 Task: Make in the project AgileCore a sprint 'Platform Migration Sprint'. Create in the project AgileCore a sprint 'Platform Migration Sprint'. Add in the project AgileCore a sprint 'Platform Migration Sprint'
Action: Mouse moved to (189, 52)
Screenshot: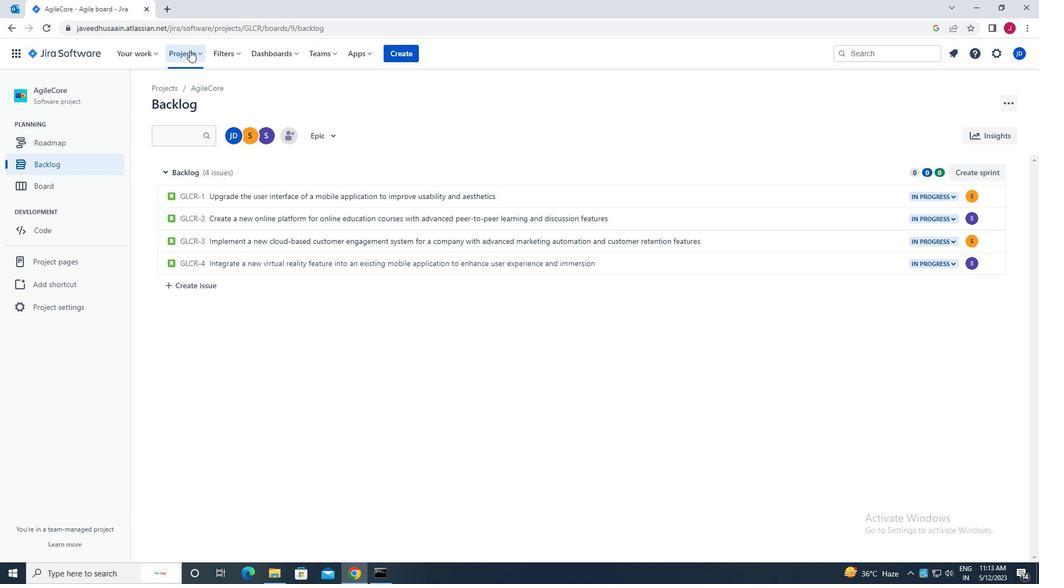 
Action: Mouse pressed left at (189, 52)
Screenshot: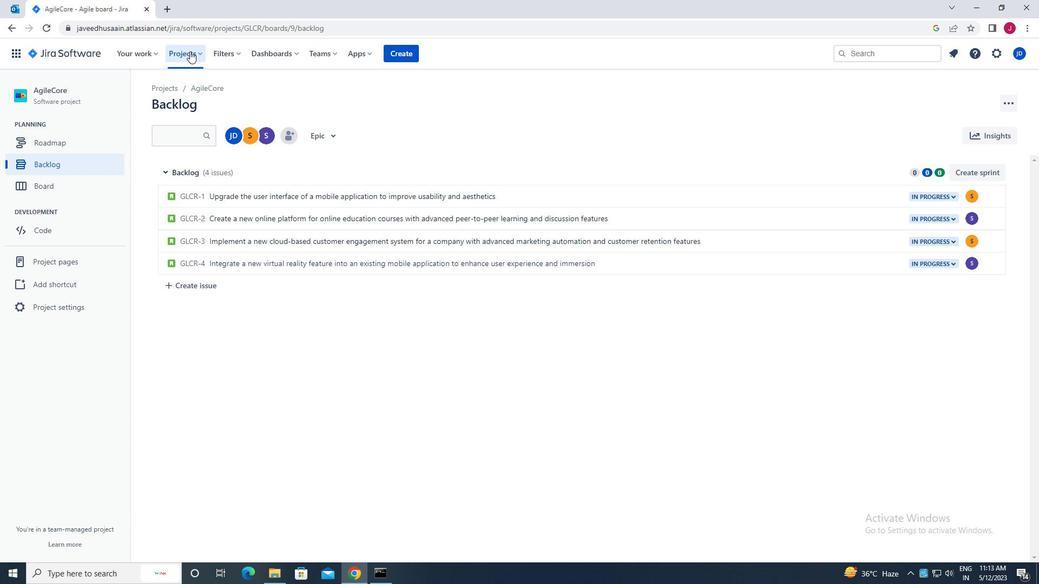 
Action: Mouse moved to (224, 100)
Screenshot: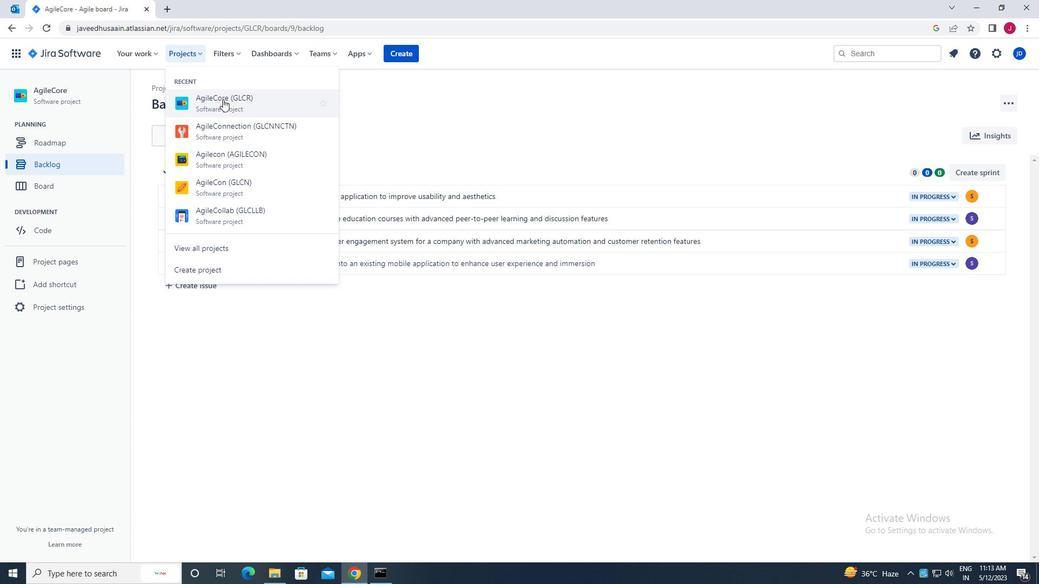 
Action: Mouse pressed left at (224, 100)
Screenshot: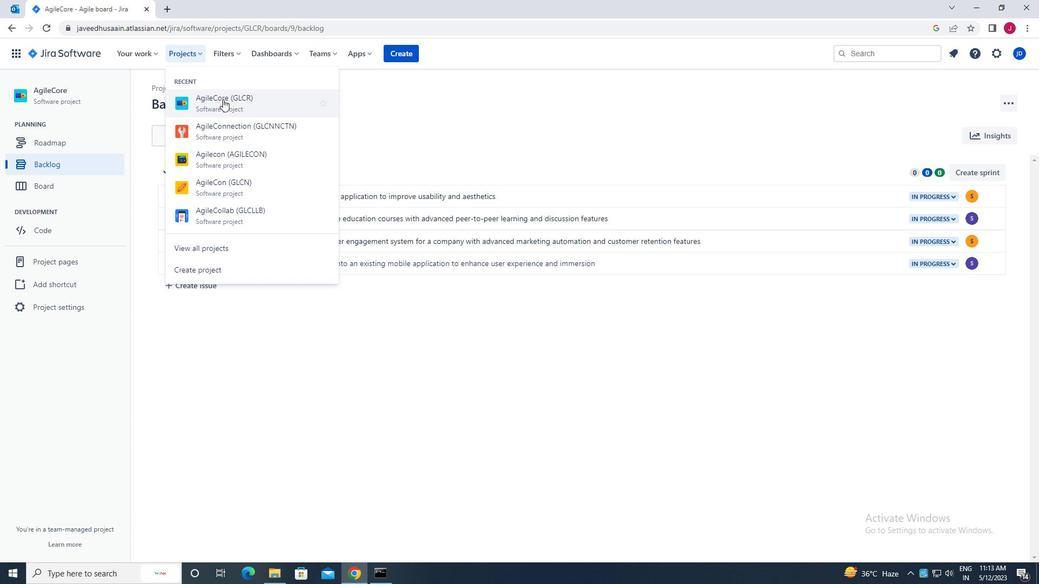 
Action: Mouse moved to (78, 163)
Screenshot: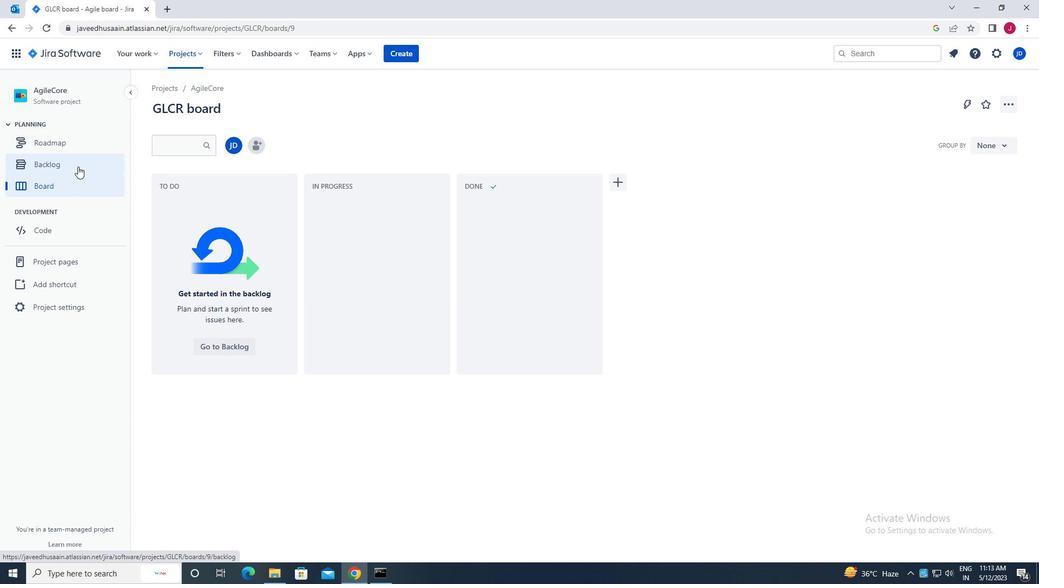 
Action: Mouse pressed left at (78, 163)
Screenshot: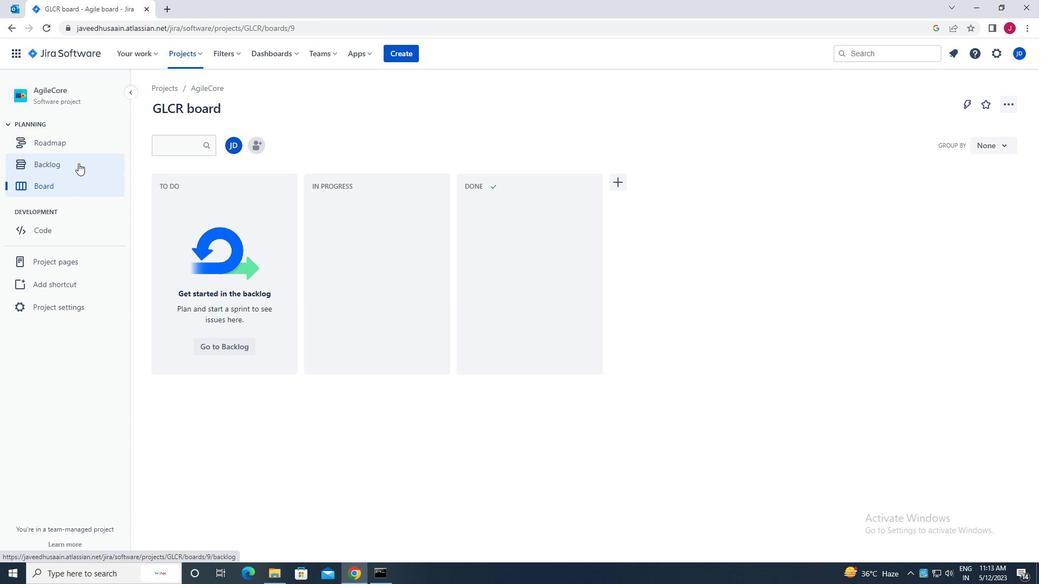 
Action: Mouse moved to (988, 172)
Screenshot: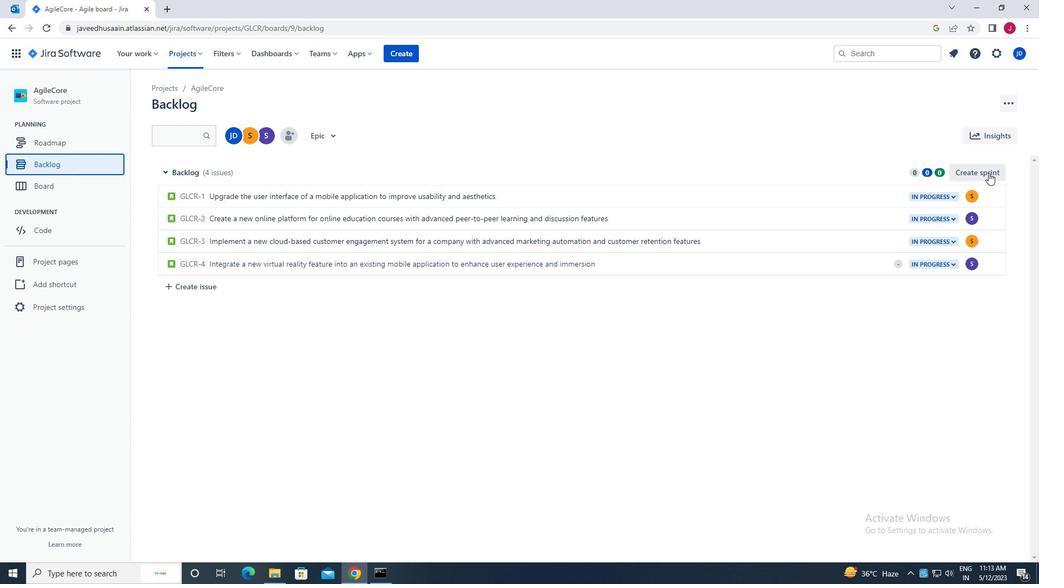 
Action: Mouse pressed left at (988, 172)
Screenshot: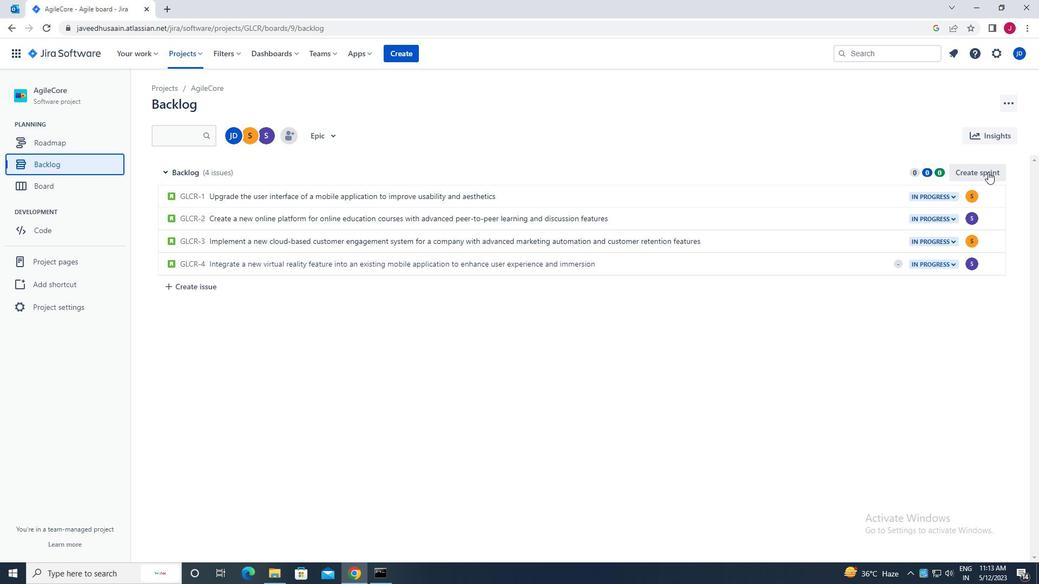 
Action: Mouse moved to (1000, 173)
Screenshot: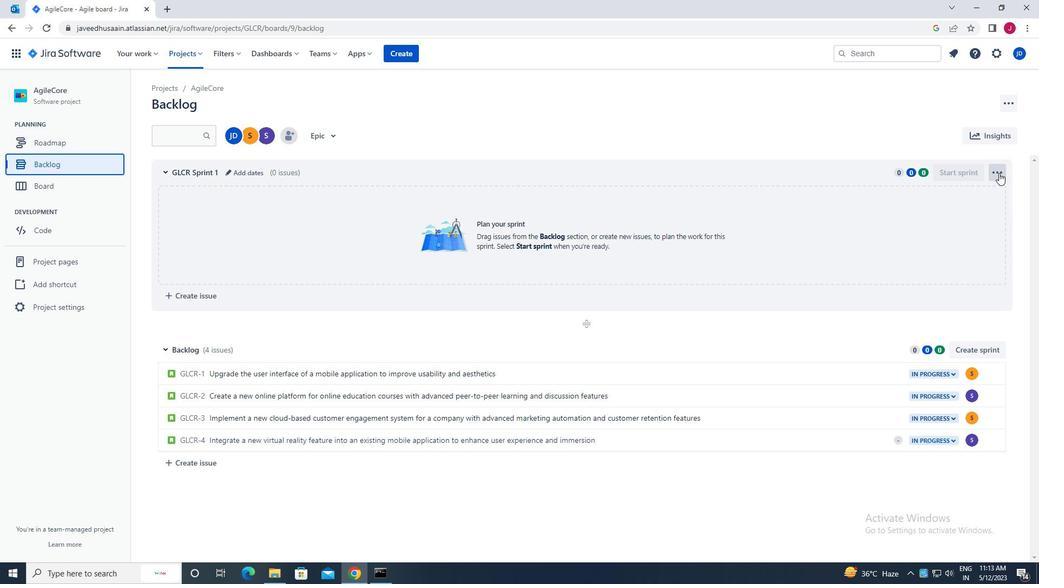 
Action: Mouse pressed left at (1000, 173)
Screenshot: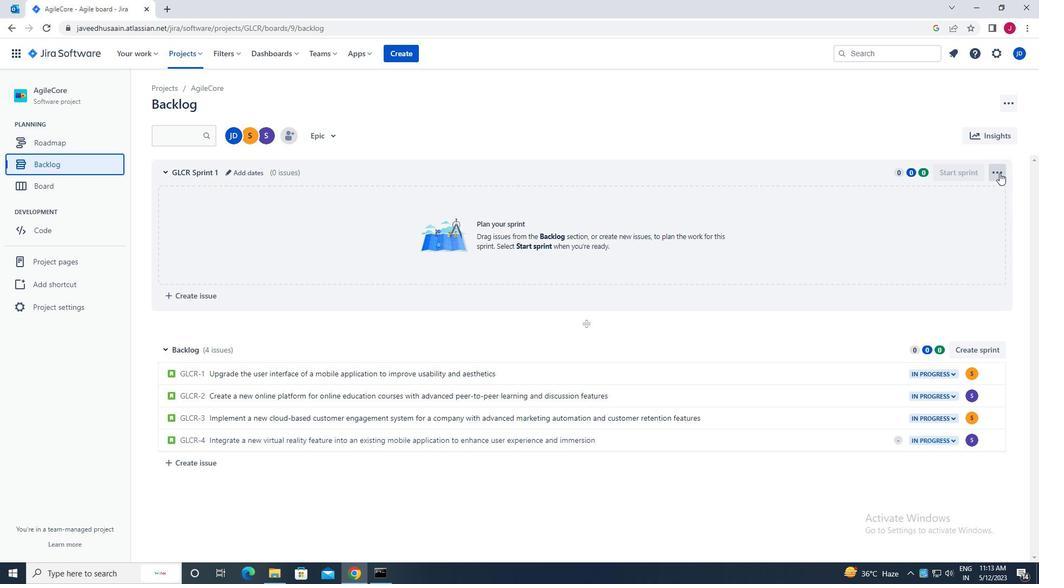 
Action: Mouse moved to (969, 196)
Screenshot: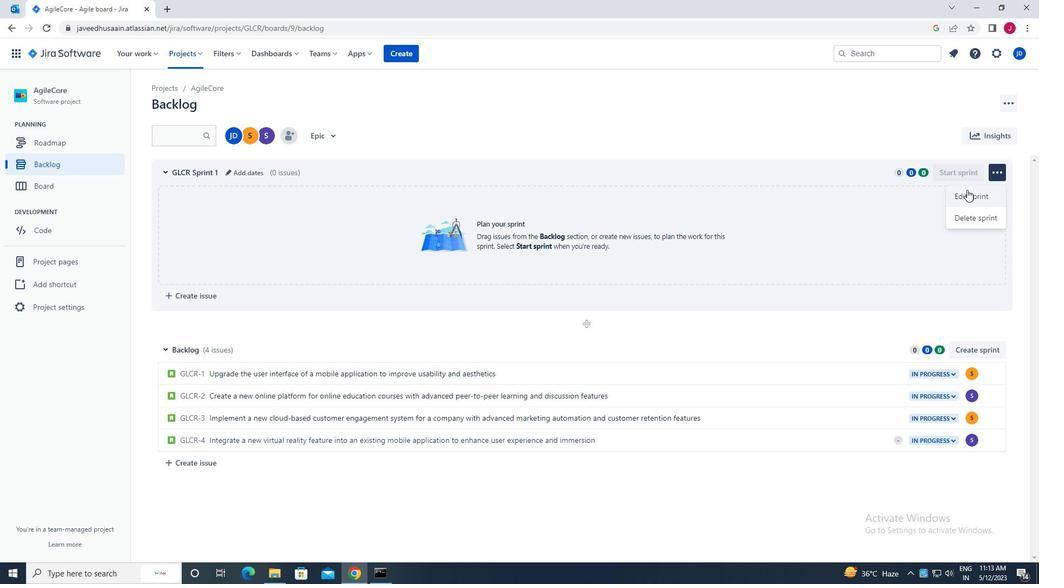 
Action: Mouse pressed left at (969, 196)
Screenshot: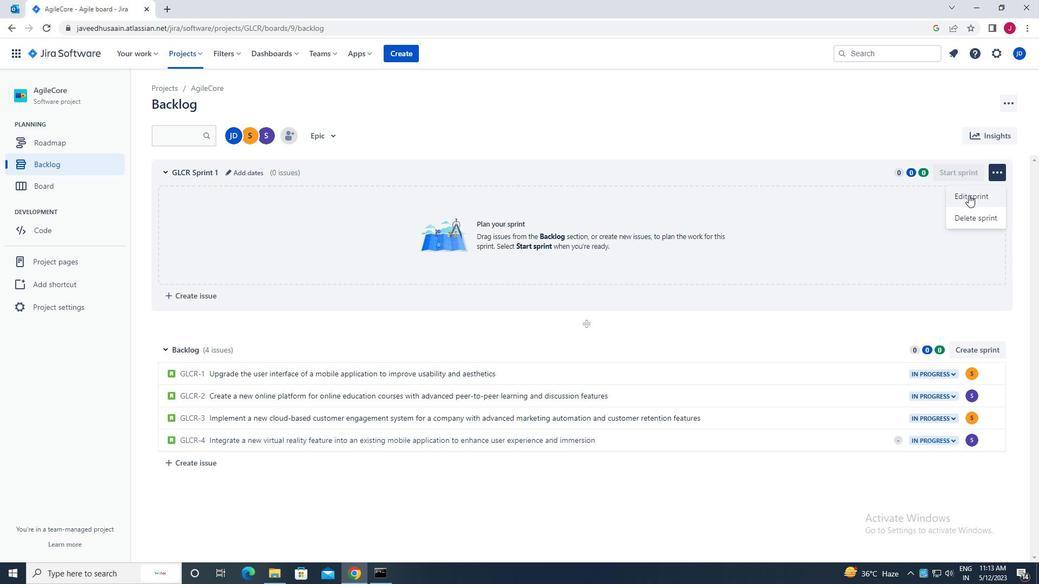 
Action: Mouse moved to (481, 134)
Screenshot: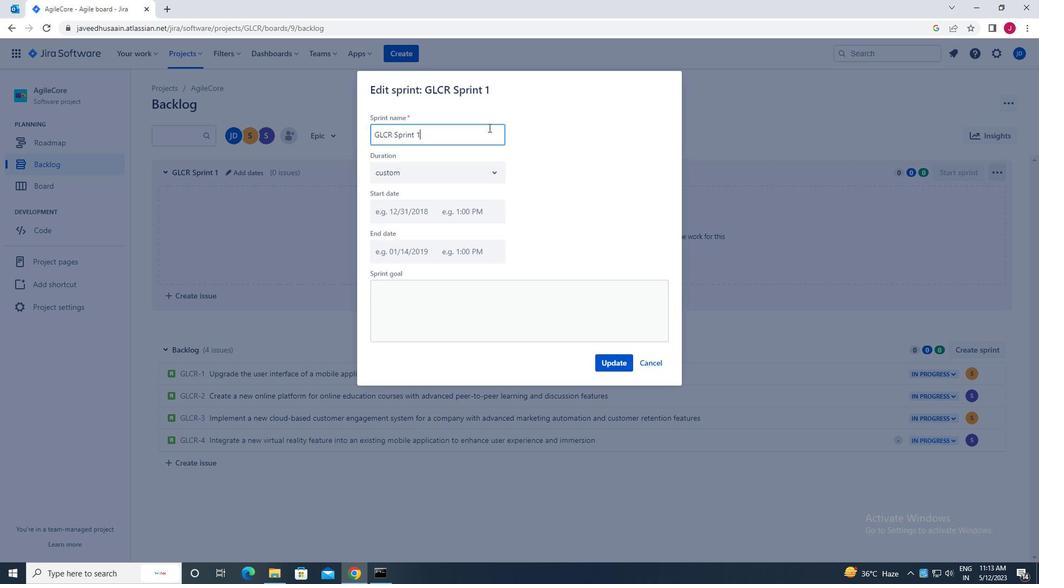 
Action: Key pressed <Key.backspace><Key.backspace><Key.backspace><Key.backspace><Key.backspace><Key.backspace><Key.backspace><Key.backspace><Key.backspace><Key.backspace><Key.backspace><Key.backspace><Key.backspace><Key.backspace><Key.backspace><Key.backspace><Key.backspace><Key.backspace><Key.backspace><Key.backspace><Key.backspace><Key.backspace><Key.backspace><Key.backspace><Key.backspace><Key.backspace><Key.backspace><Key.backspace><Key.backspace><Key.backspace>p<Key.caps_lock>latform<Key.space><Key.caps_lock>m<Key.caps_lock>igration<Key.space><Key.caps_lock>s<Key.caps_lock>print
Screenshot: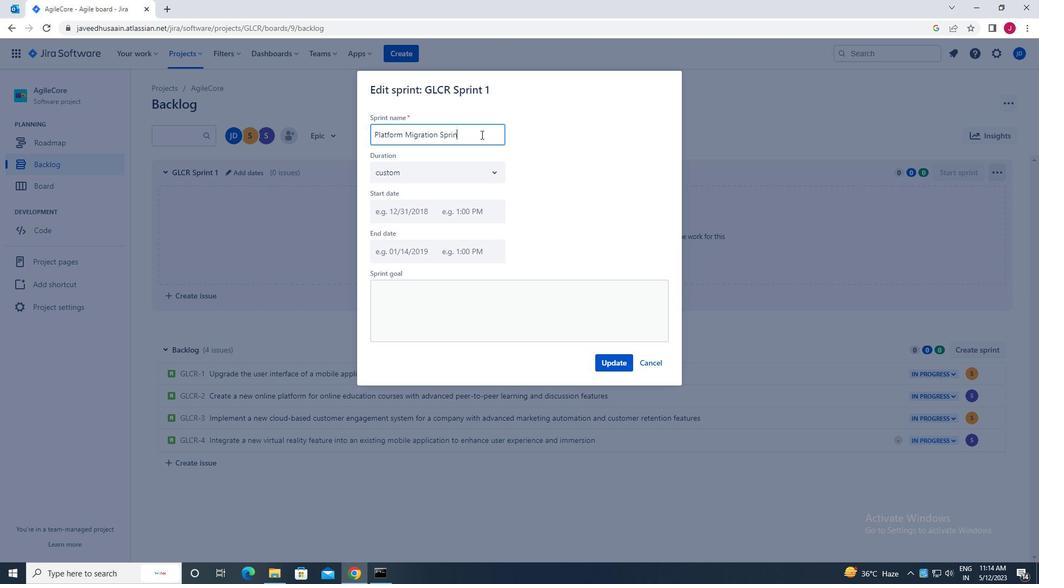 
Action: Mouse moved to (609, 365)
Screenshot: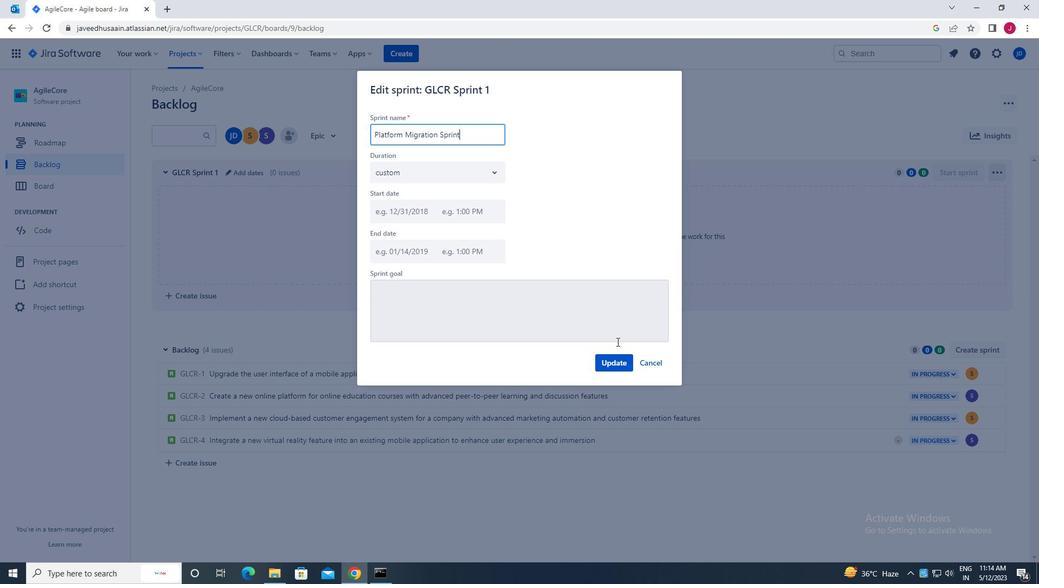 
Action: Mouse pressed left at (609, 365)
Screenshot: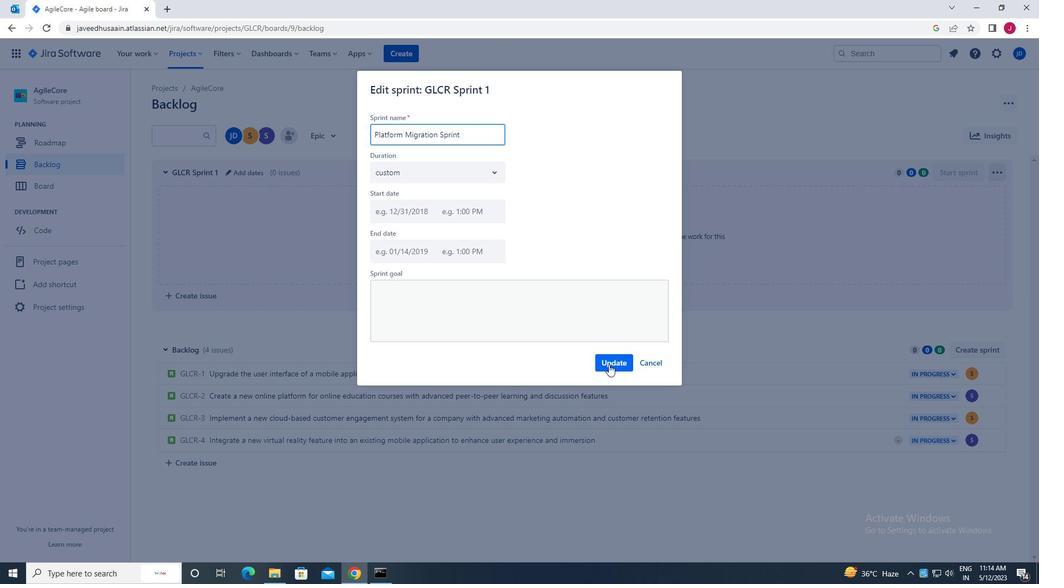 
Action: Mouse moved to (980, 349)
Screenshot: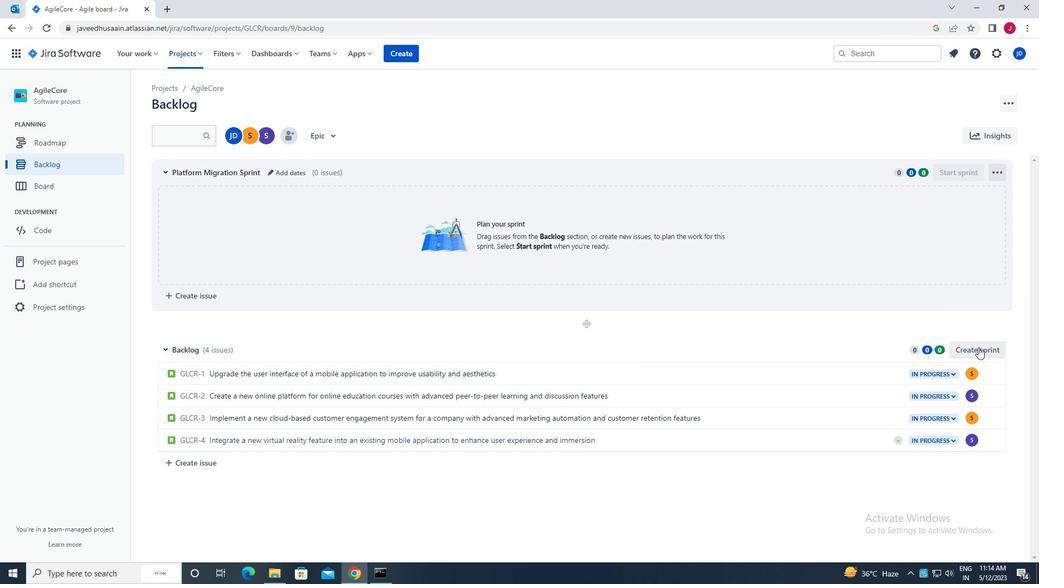 
Action: Mouse pressed left at (980, 349)
Screenshot: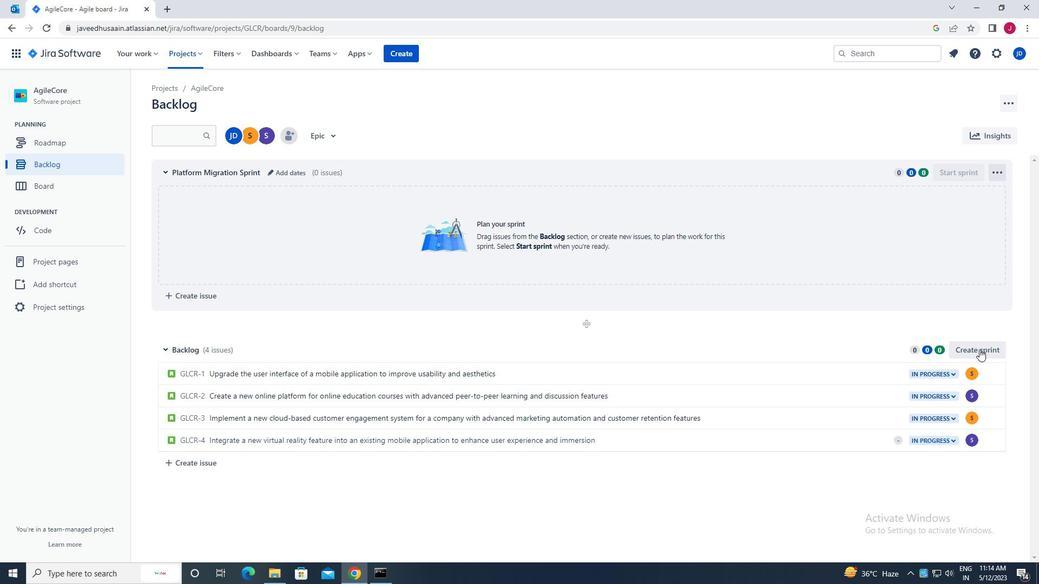 
Action: Mouse moved to (994, 350)
Screenshot: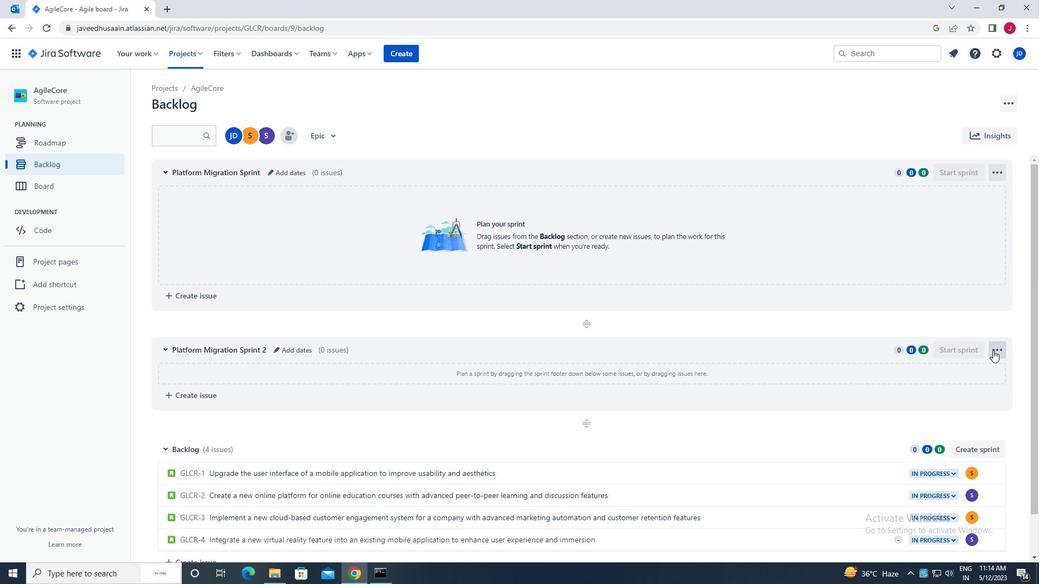 
Action: Mouse pressed left at (994, 350)
Screenshot: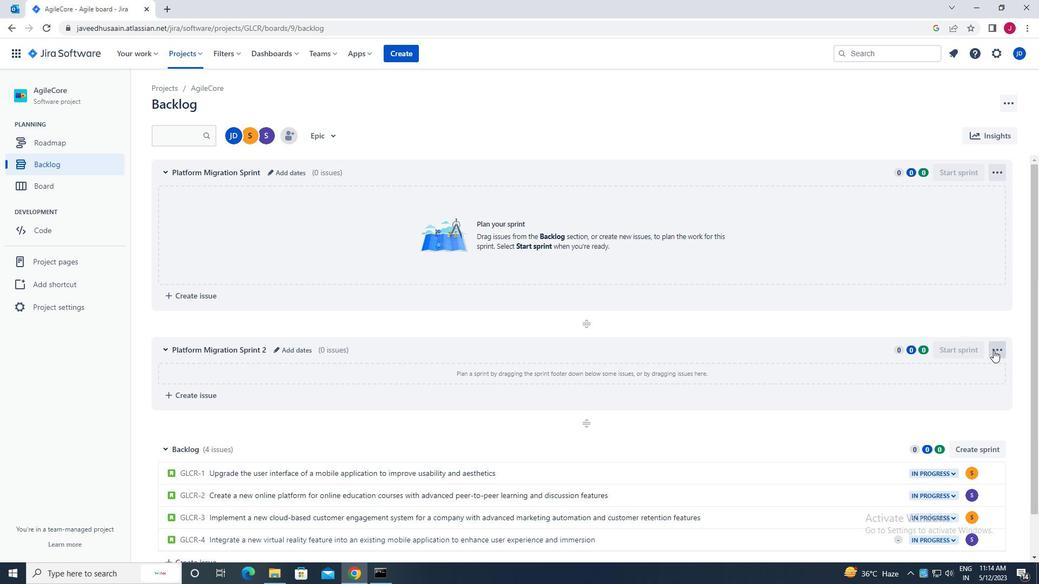 
Action: Mouse moved to (968, 397)
Screenshot: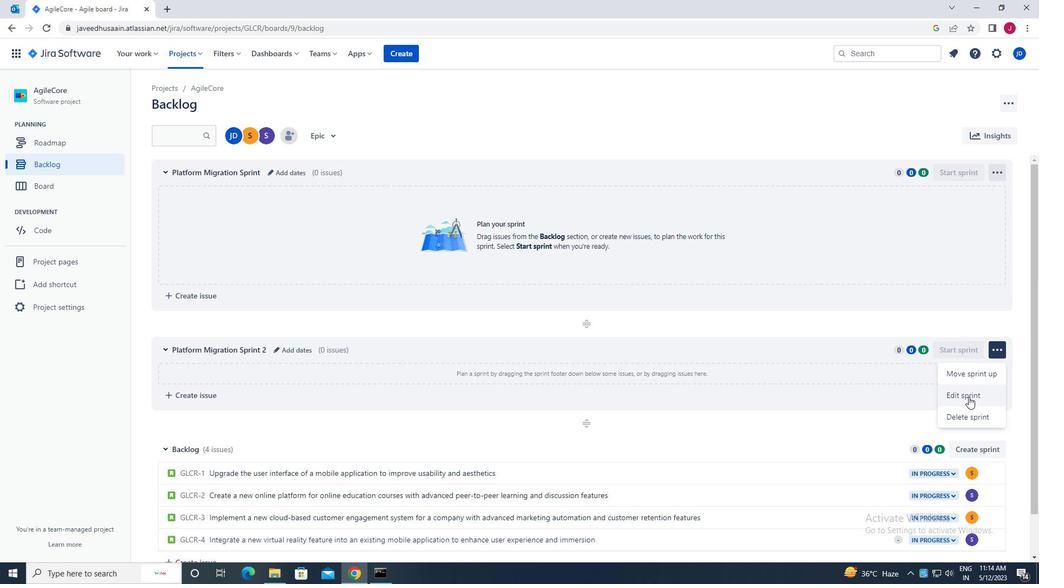 
Action: Mouse pressed left at (968, 397)
Screenshot: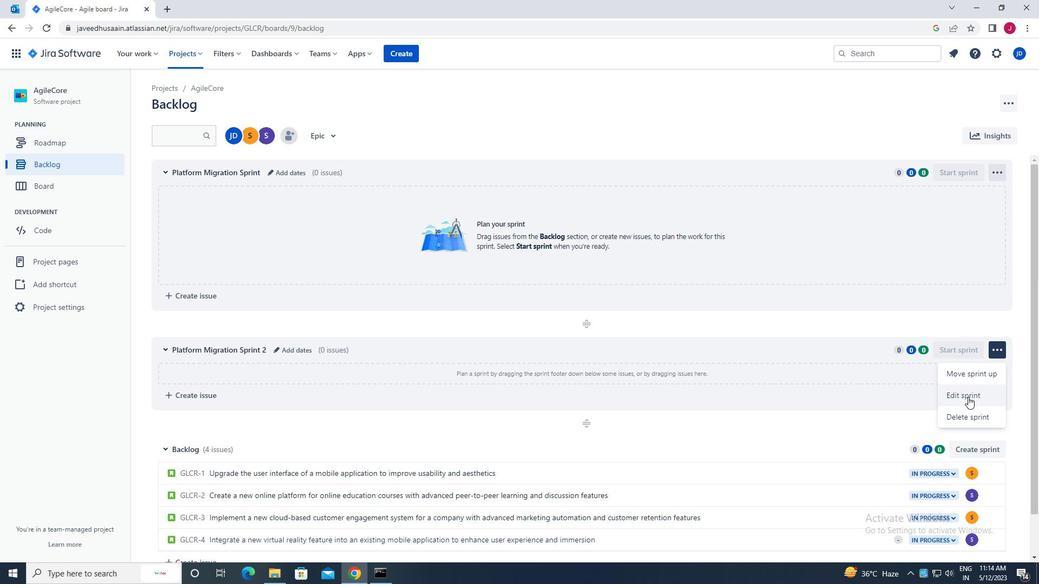 
Action: Mouse moved to (484, 133)
Screenshot: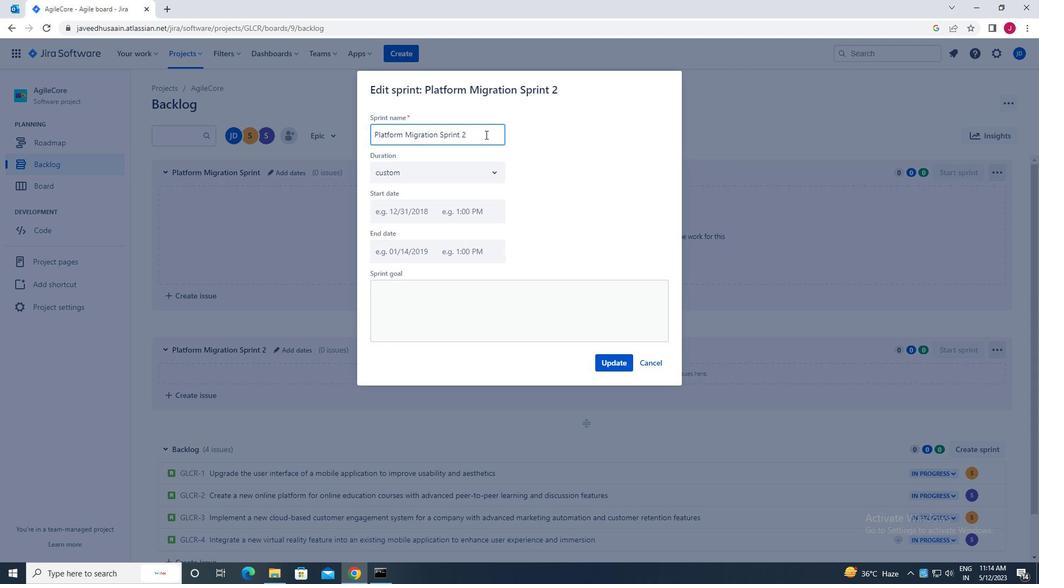 
Action: Key pressed <Key.backspace><Key.backspace><Key.backspace><Key.backspace><Key.backspace><Key.backspace><Key.backspace><Key.backspace><Key.backspace><Key.backspace><Key.backspace><Key.backspace><Key.backspace><Key.backspace><Key.backspace><Key.backspace><Key.backspace><Key.backspace><Key.backspace><Key.backspace><Key.backspace><Key.backspace><Key.backspace><Key.backspace><Key.backspace><Key.backspace>latof<Key.backspace><Key.backspace>form<Key.space><Key.caps_lock>m<Key.caps_lock>igration<Key.space><Key.caps_lock>s<Key.caps_lock>print
Screenshot: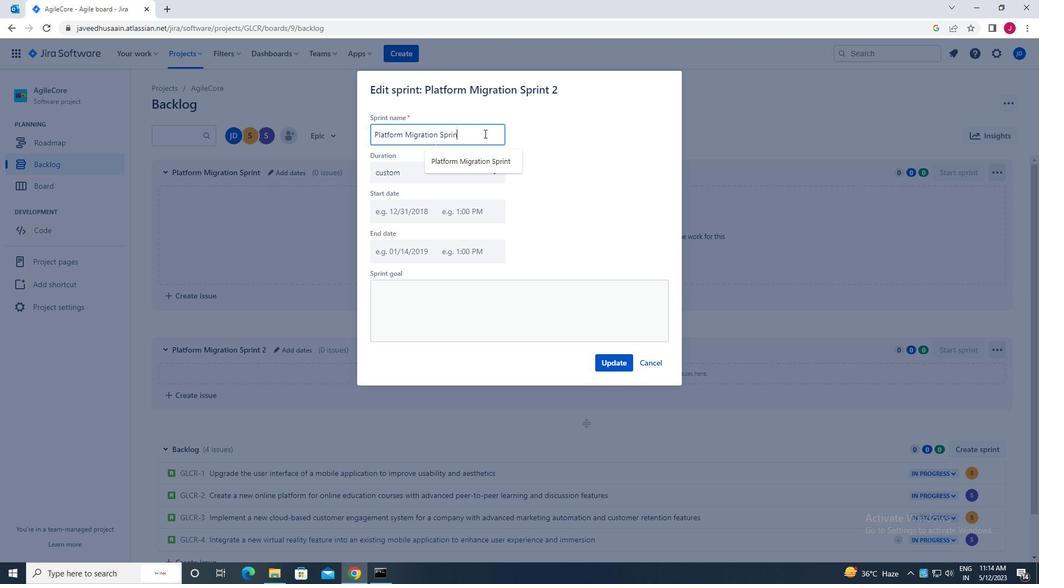 
Action: Mouse moved to (622, 360)
Screenshot: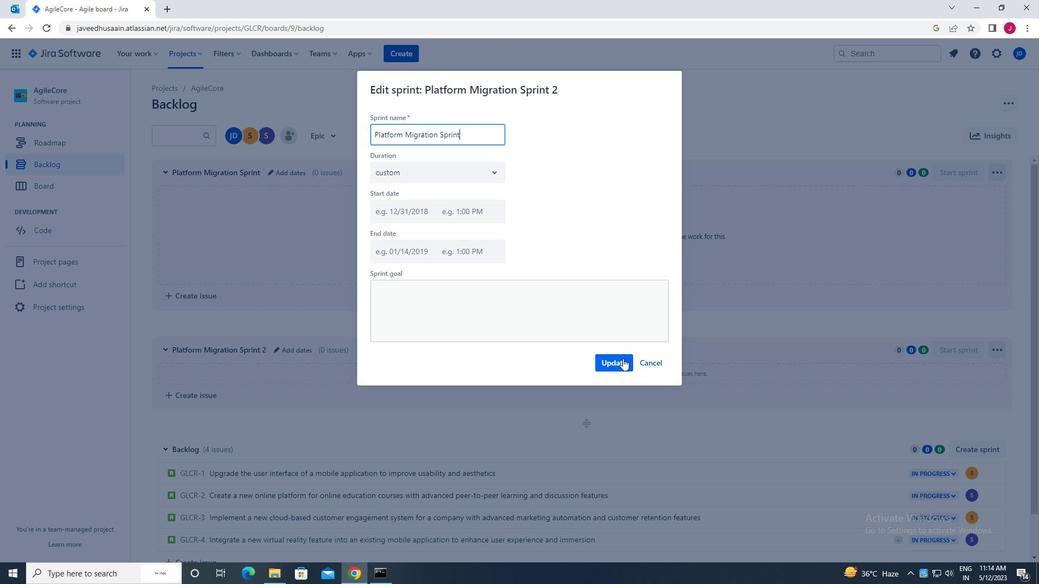 
Action: Mouse pressed left at (622, 360)
Screenshot: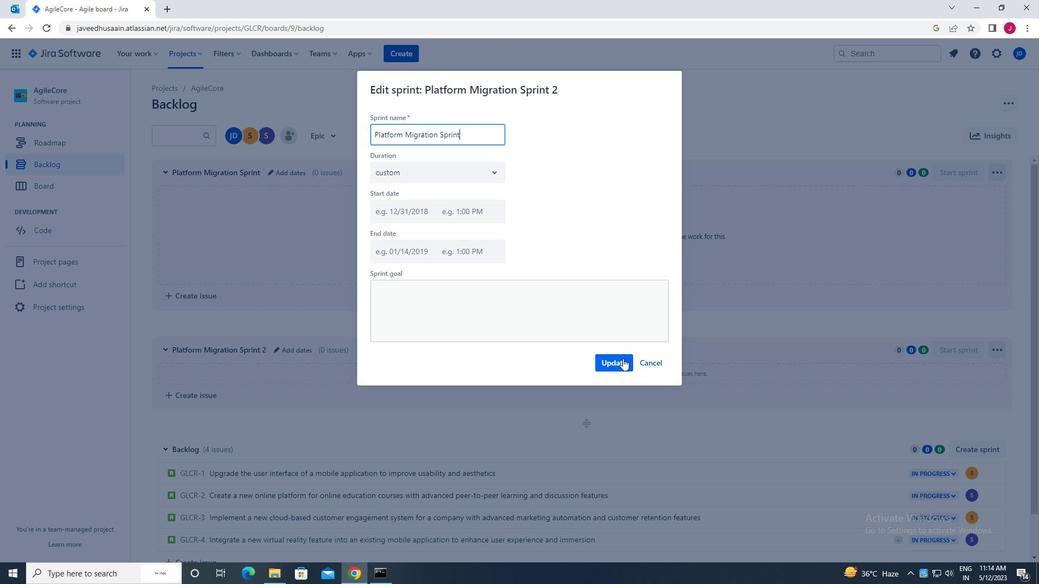 
Action: Mouse moved to (998, 435)
Screenshot: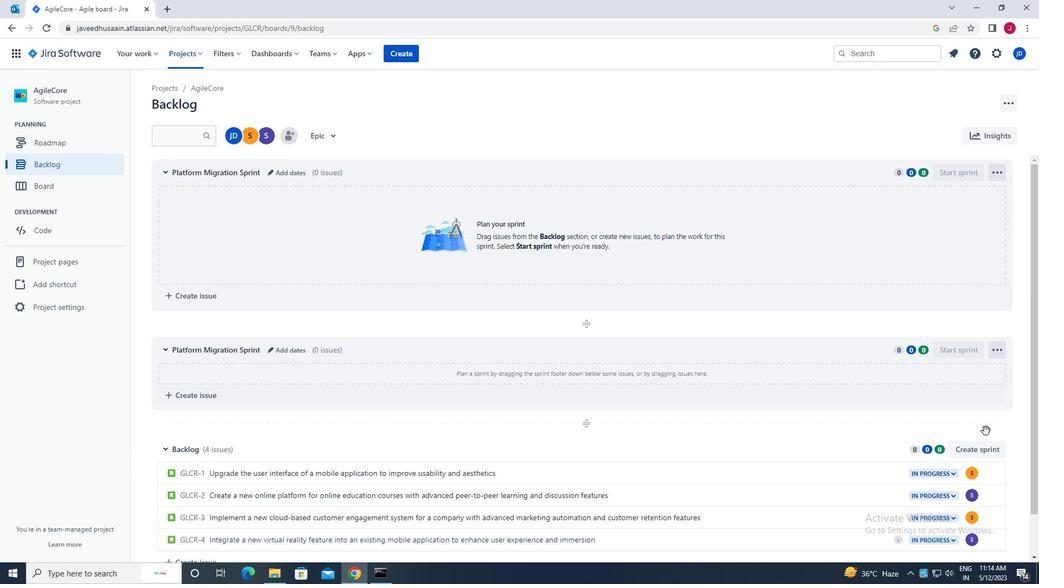 
Action: Mouse scrolled (998, 434) with delta (0, 0)
Screenshot: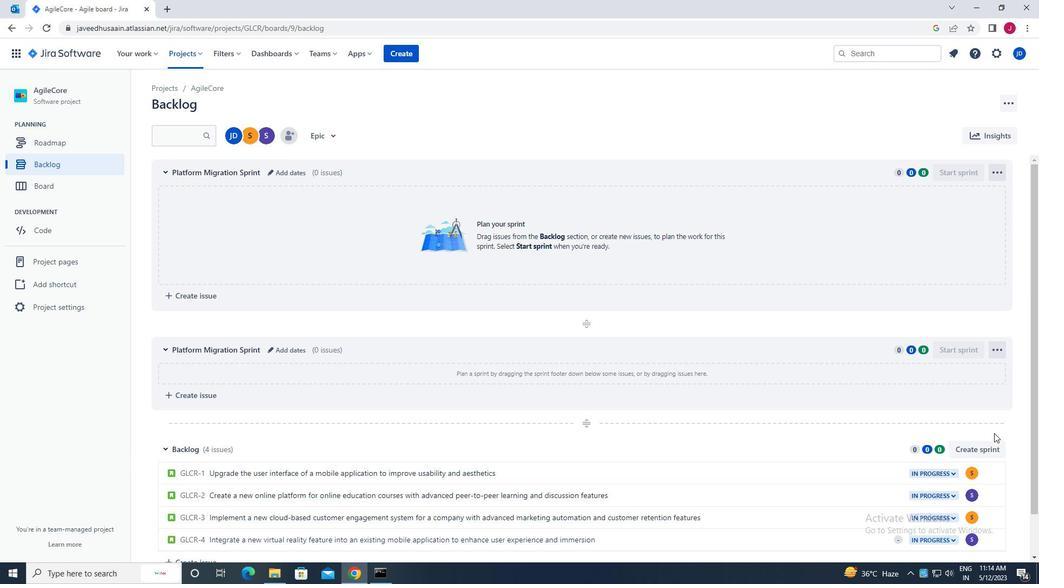 
Action: Mouse moved to (981, 404)
Screenshot: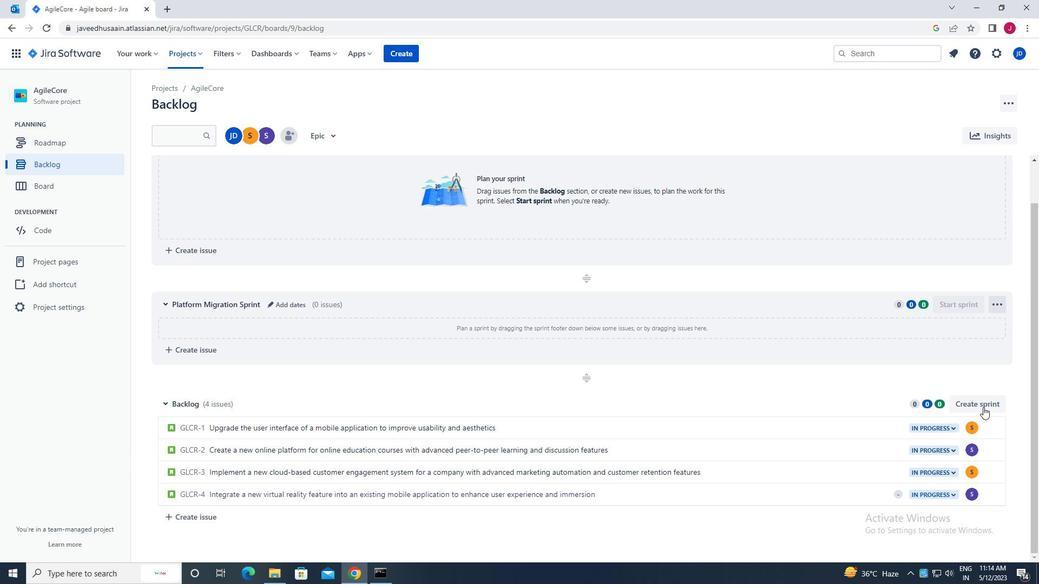 
Action: Mouse pressed left at (981, 404)
Screenshot: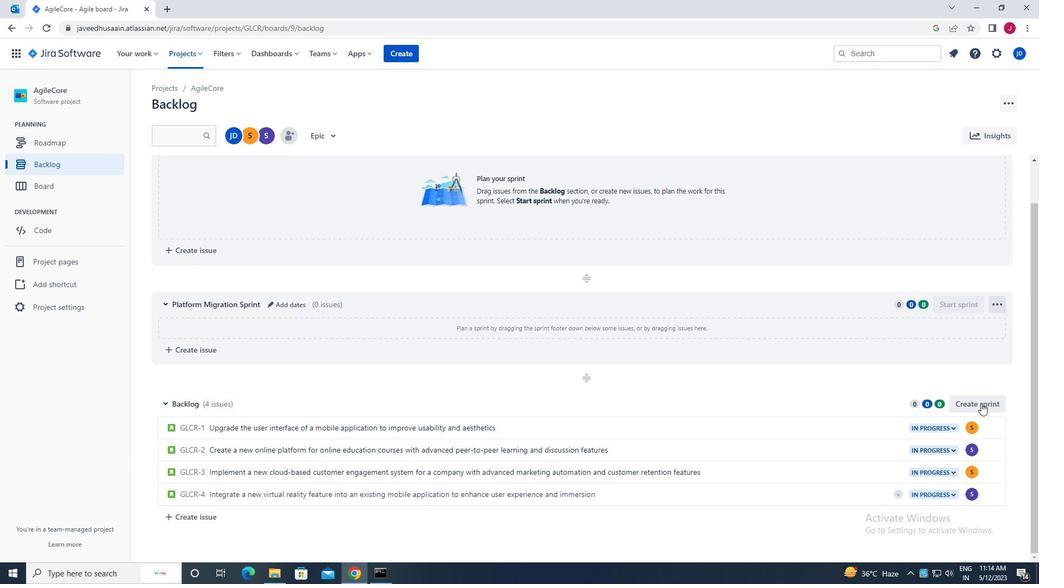 
Action: Mouse moved to (996, 402)
Screenshot: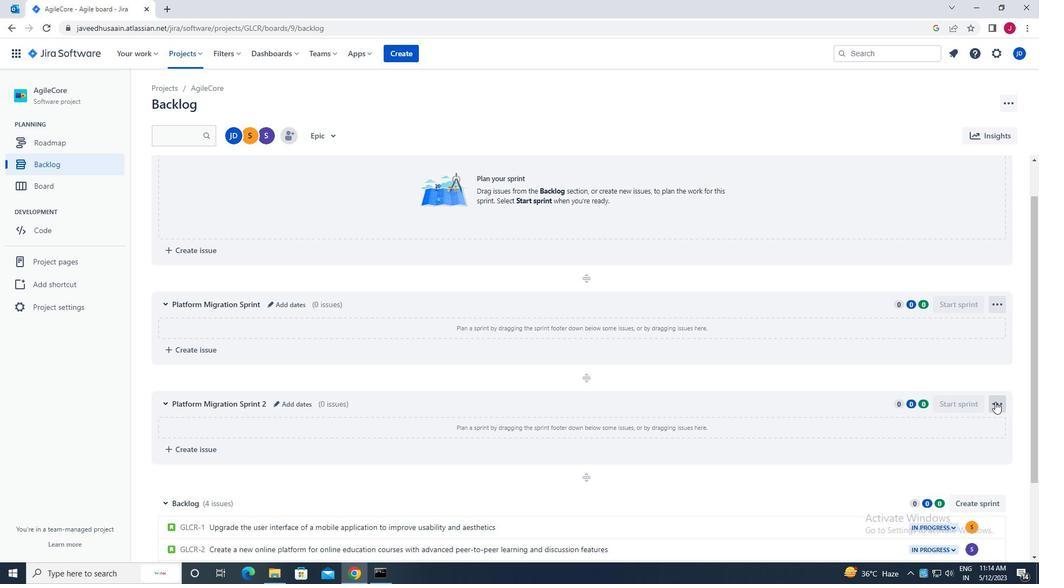 
Action: Mouse pressed left at (996, 402)
Screenshot: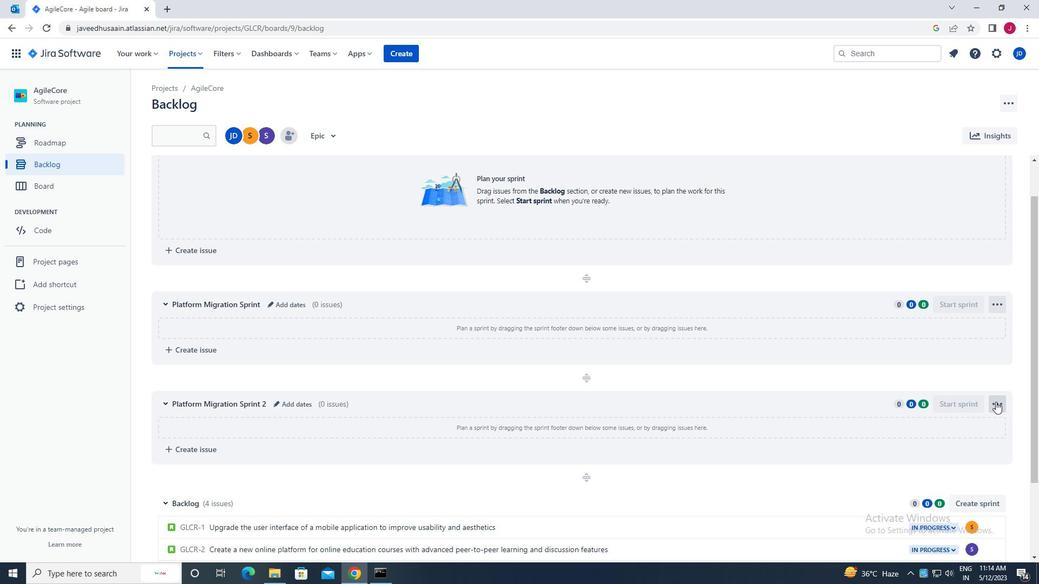 
Action: Mouse moved to (962, 448)
Screenshot: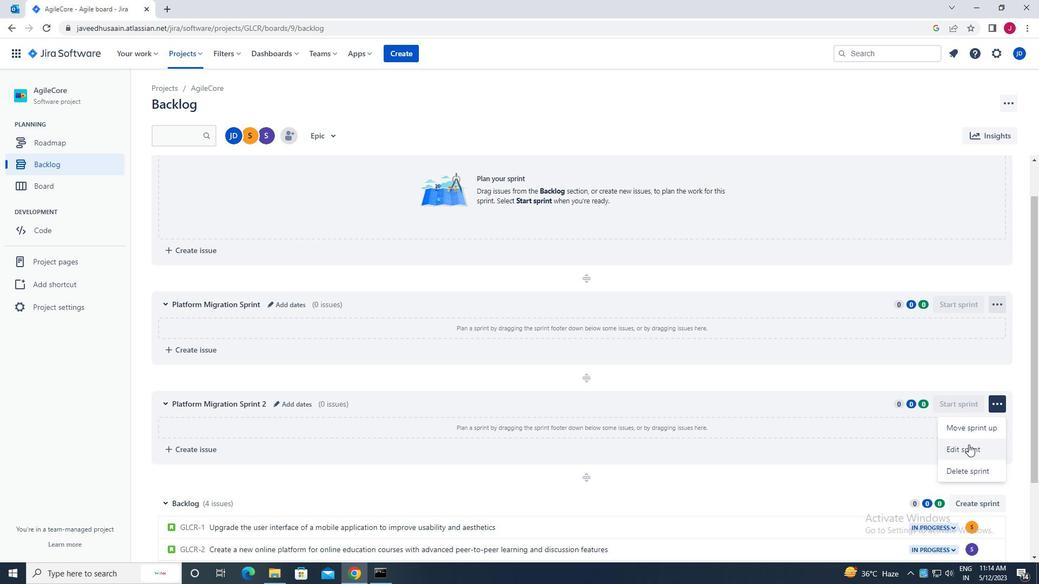 
Action: Mouse pressed left at (962, 448)
Screenshot: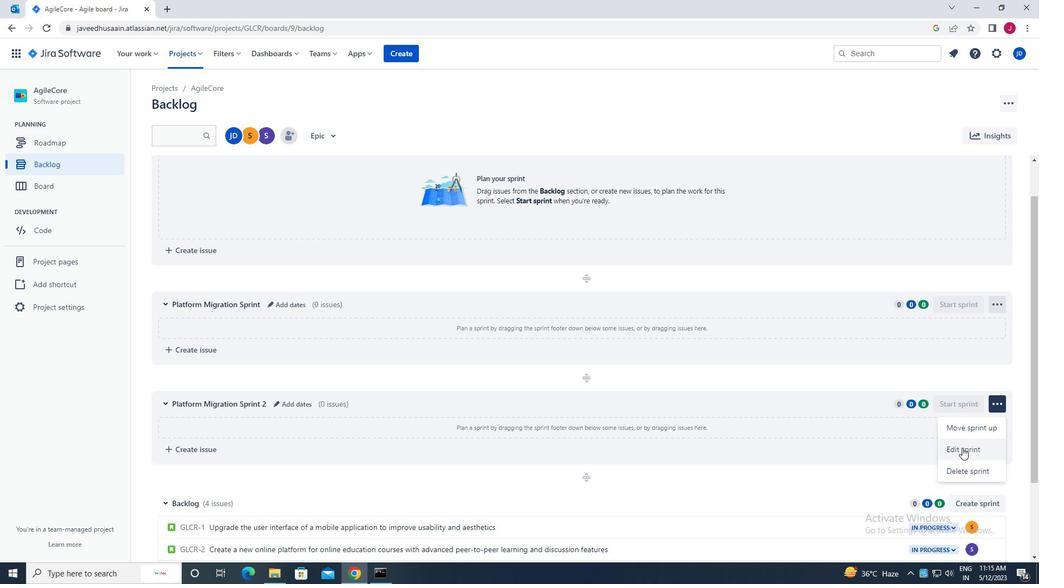 
Action: Mouse moved to (489, 132)
Screenshot: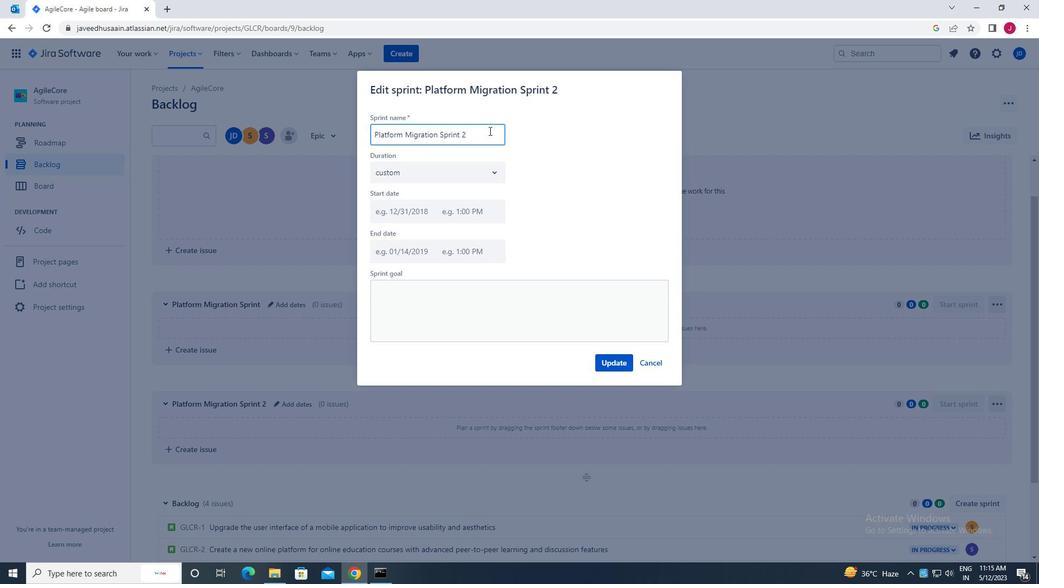 
Action: Key pressed <Key.backspace><Key.backspace><Key.backspace><Key.backspace><Key.backspace><Key.backspace><Key.backspace><Key.backspace><Key.backspace><Key.backspace><Key.backspace><Key.backspace><Key.backspace><Key.backspace><Key.backspace><Key.backspace><Key.backspace><Key.backspace><Key.backspace><Key.backspace><Key.backspace><Key.backspace><Key.backspace><Key.backspace><Key.backspace><Key.backspace>latform<Key.space><Key.caps_lock>m<Key.caps_lock>igration<Key.space><Key.caps_lock>s<Key.caps_lock>print
Screenshot: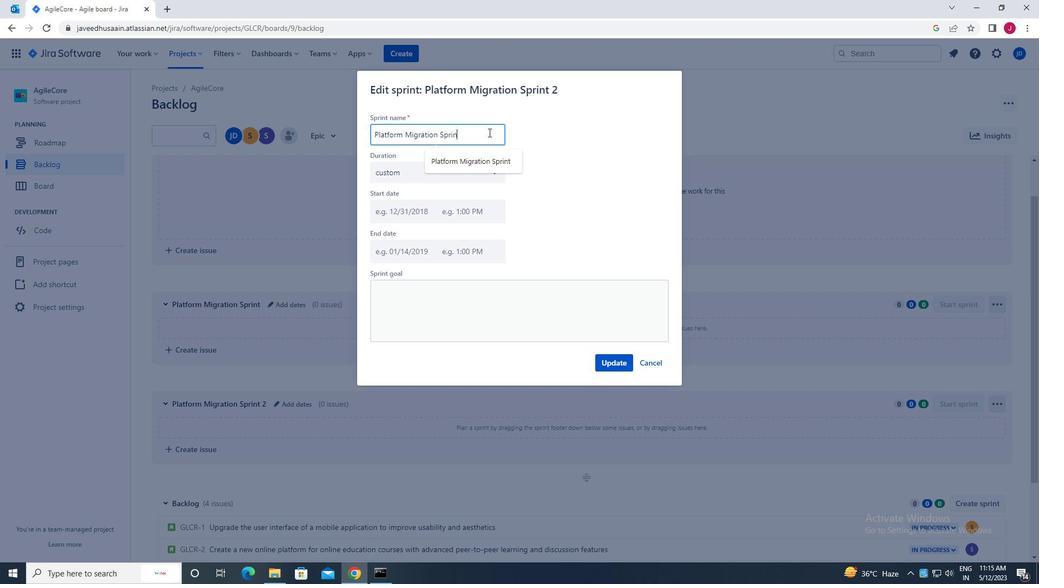 
Action: Mouse moved to (611, 363)
Screenshot: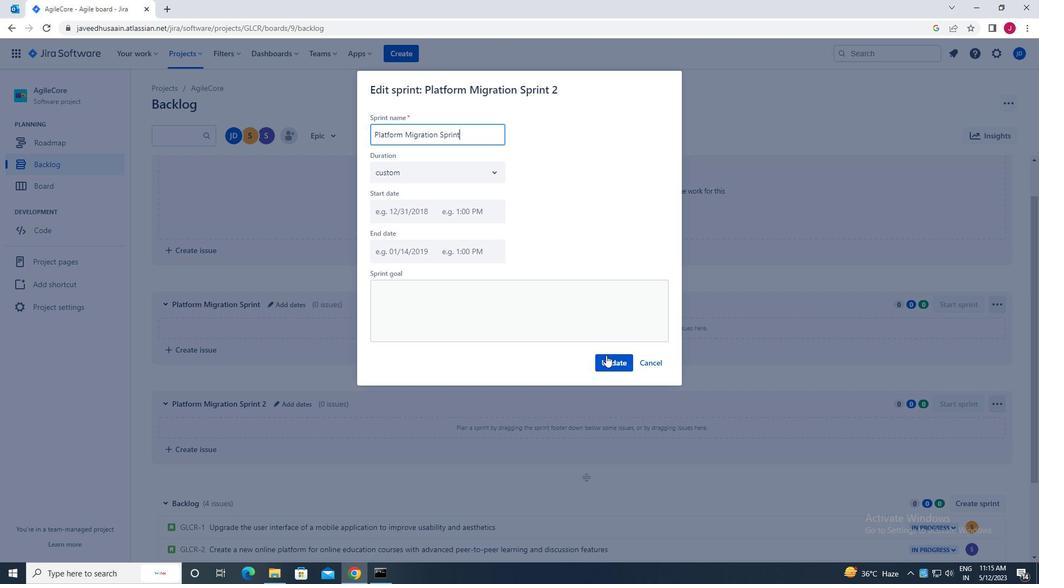 
Action: Mouse pressed left at (611, 363)
Screenshot: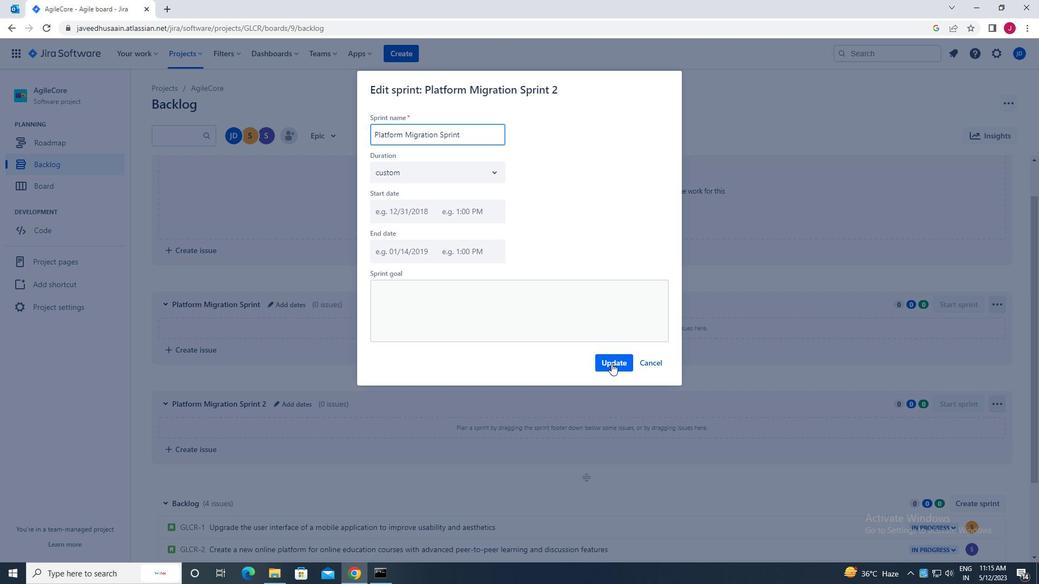 
Action: Mouse moved to (704, 372)
Screenshot: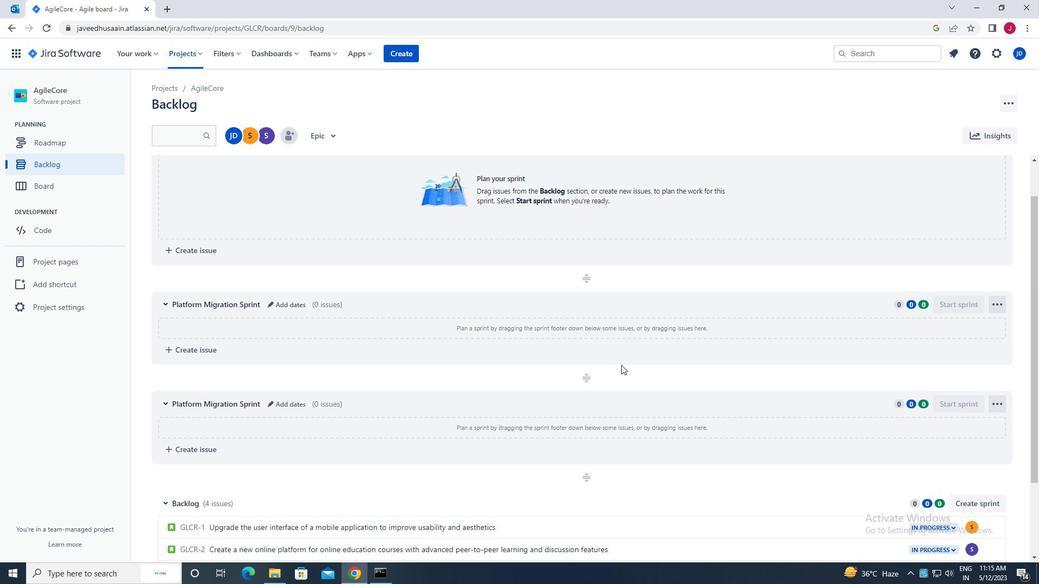 
Action: Mouse scrolled (704, 371) with delta (0, 0)
Screenshot: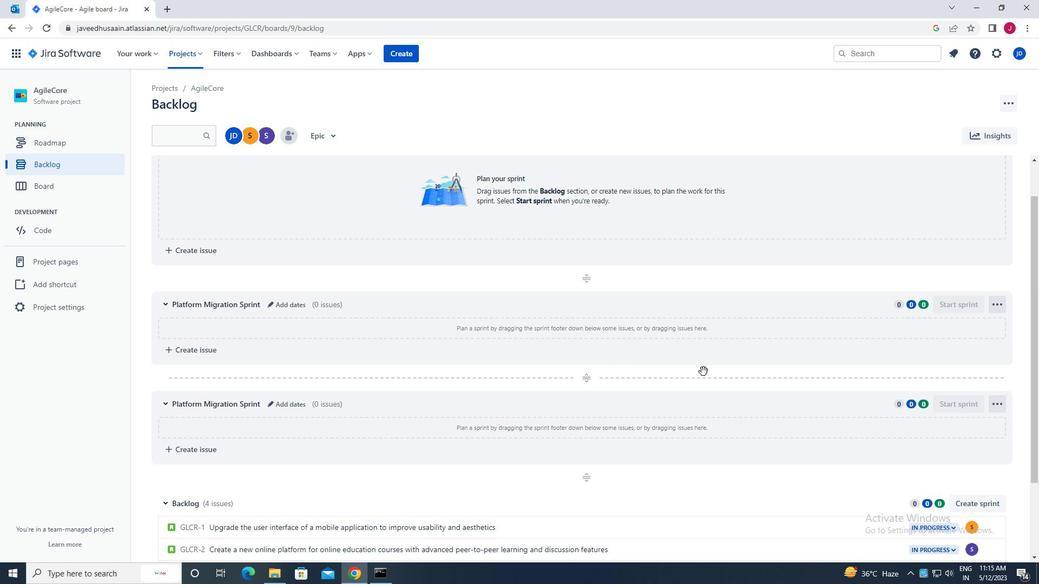 
Action: Mouse scrolled (704, 371) with delta (0, 0)
Screenshot: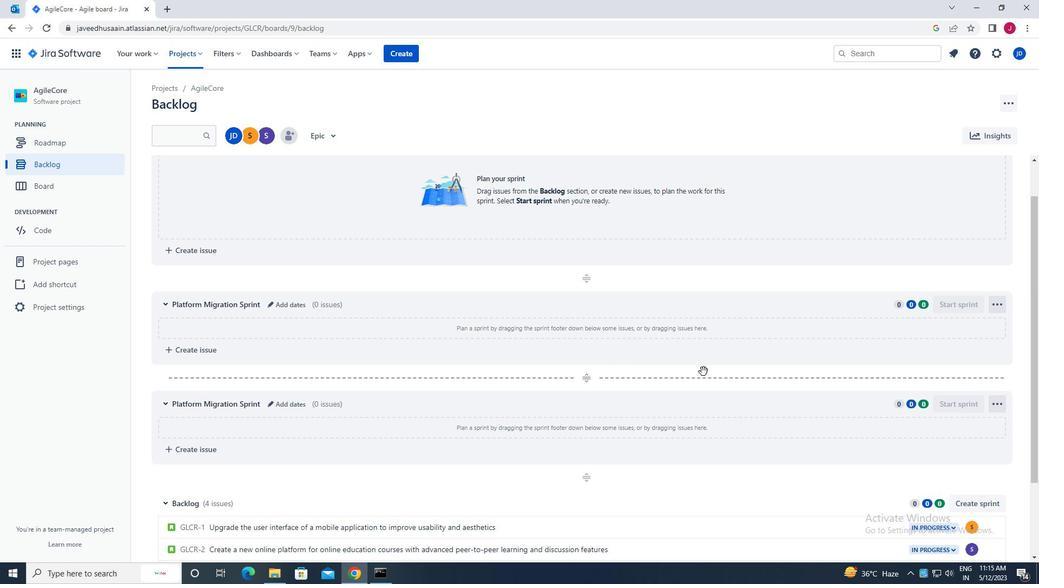 
Action: Mouse scrolled (704, 372) with delta (0, 0)
Screenshot: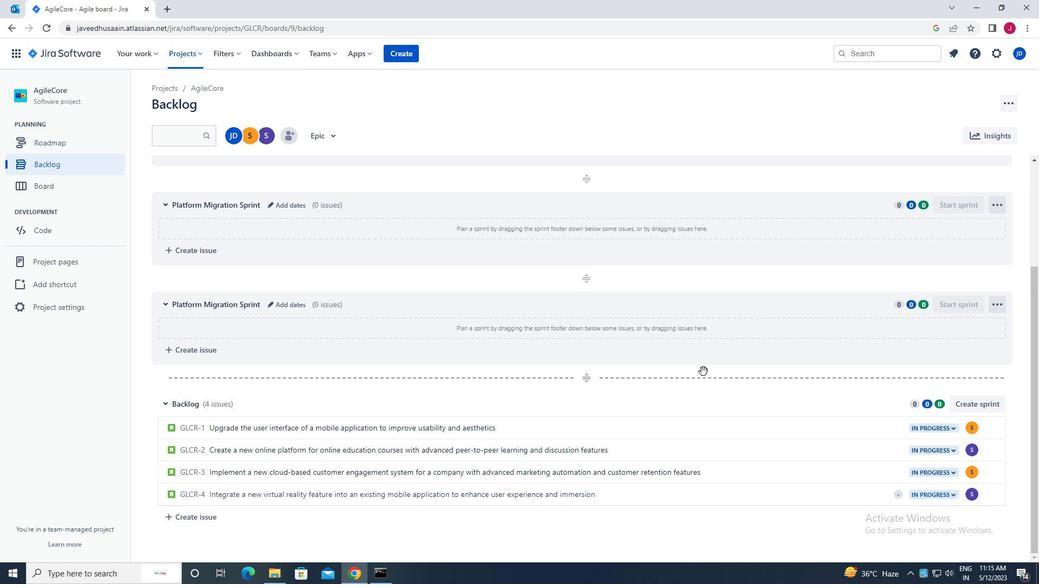 
